 Task: Create a task  Create a new online platform for online personal styling services , assign it to team member softage.3@softage.net in the project BitRise and update the status of the task to  Off Track , set the priority of the task to Medium
Action: Mouse moved to (68, 50)
Screenshot: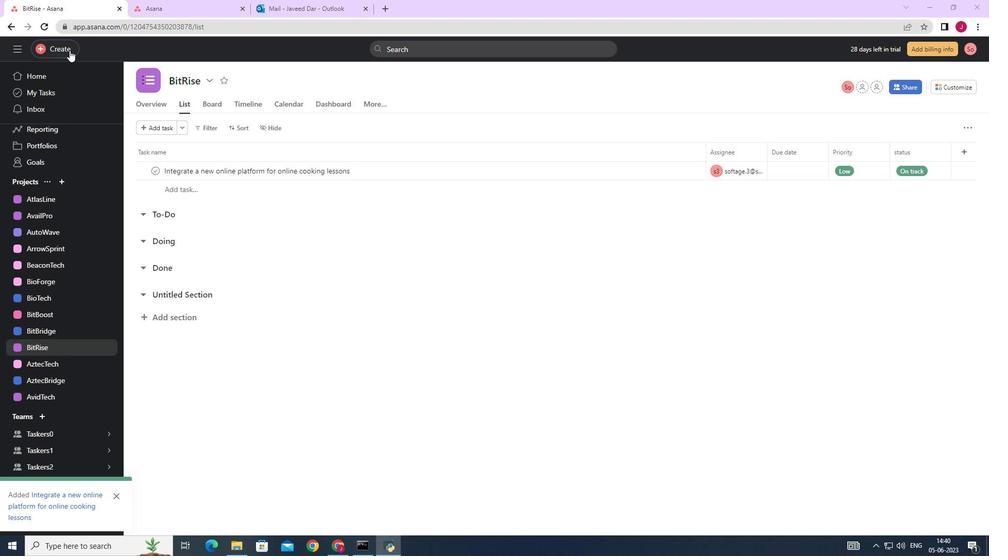 
Action: Mouse pressed left at (68, 50)
Screenshot: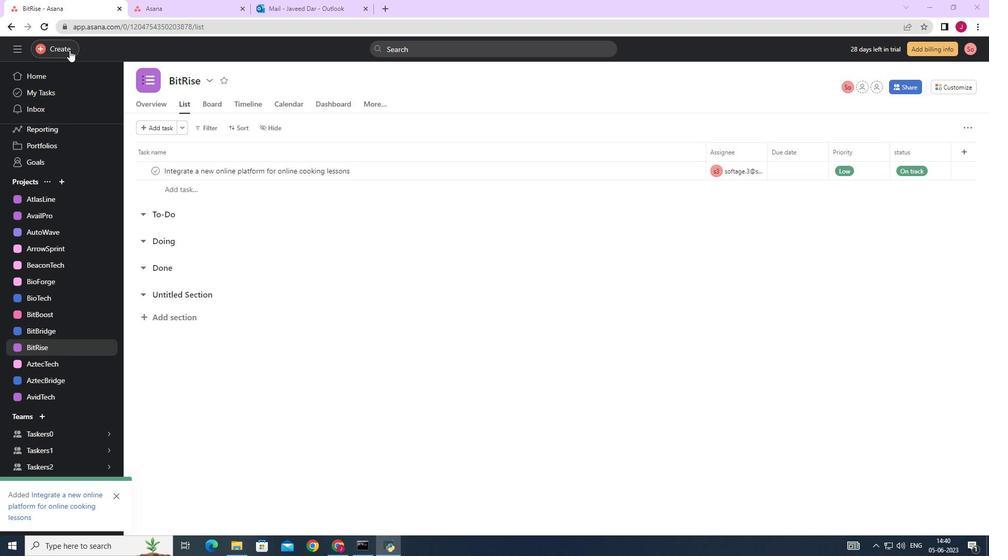 
Action: Mouse moved to (121, 53)
Screenshot: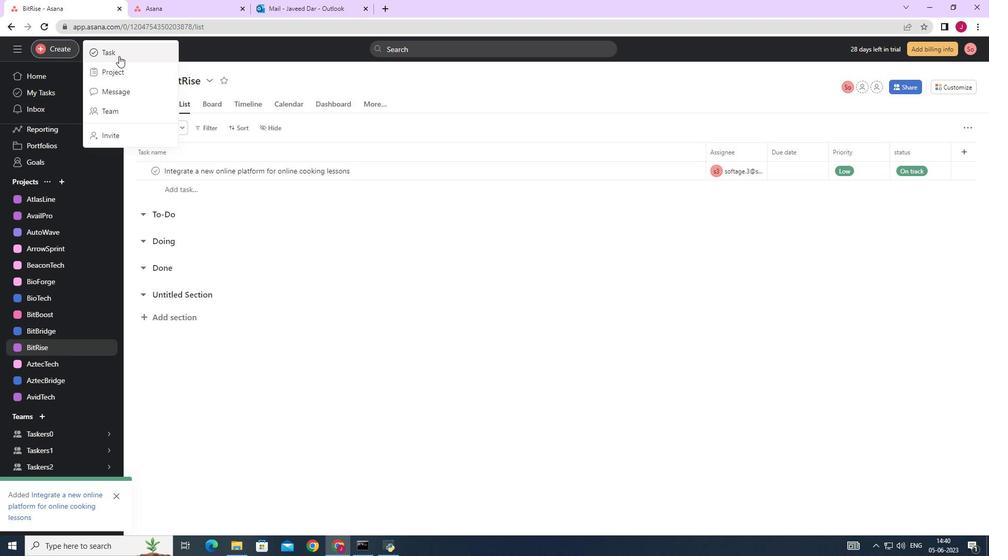 
Action: Mouse pressed left at (121, 53)
Screenshot: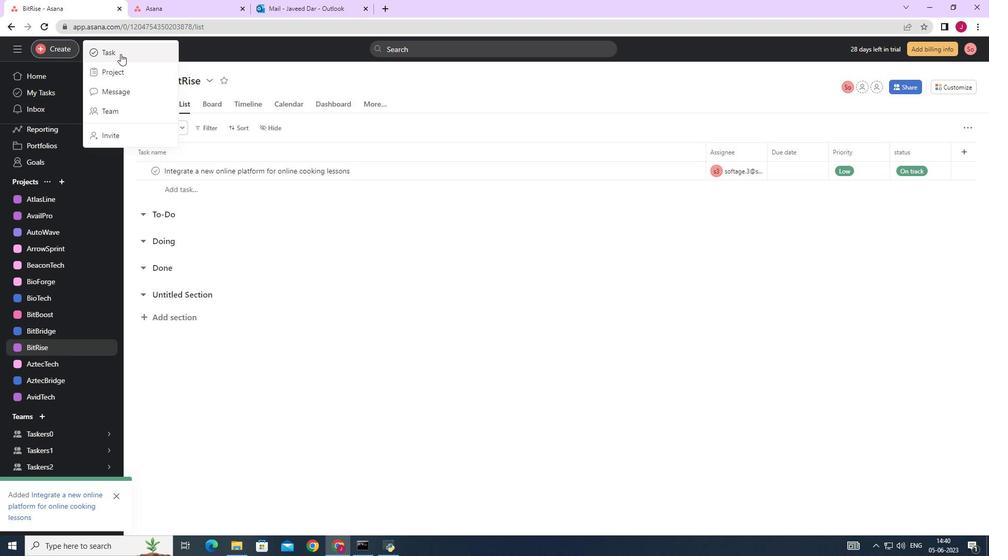 
Action: Mouse moved to (783, 341)
Screenshot: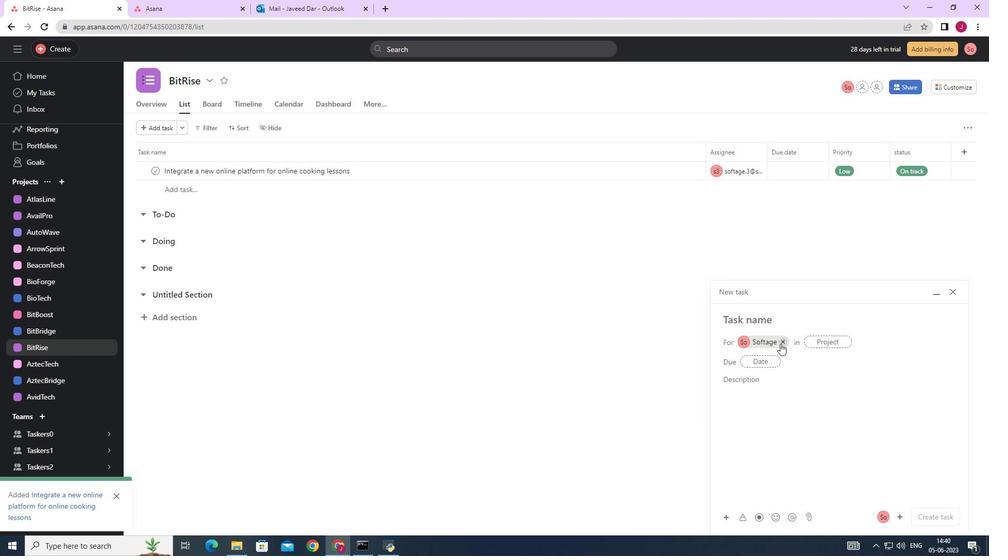 
Action: Mouse pressed left at (783, 341)
Screenshot: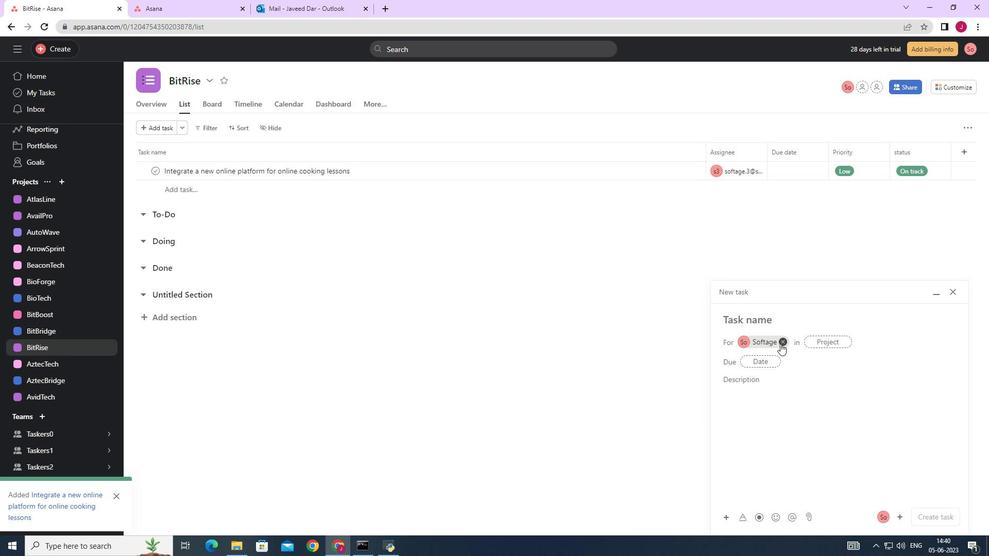 
Action: Mouse moved to (763, 321)
Screenshot: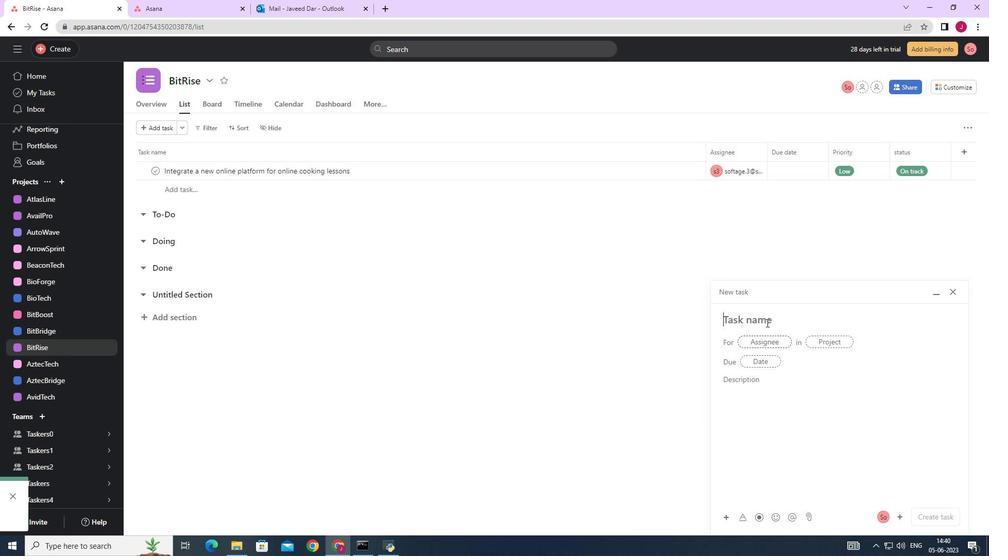 
Action: Mouse pressed left at (763, 321)
Screenshot: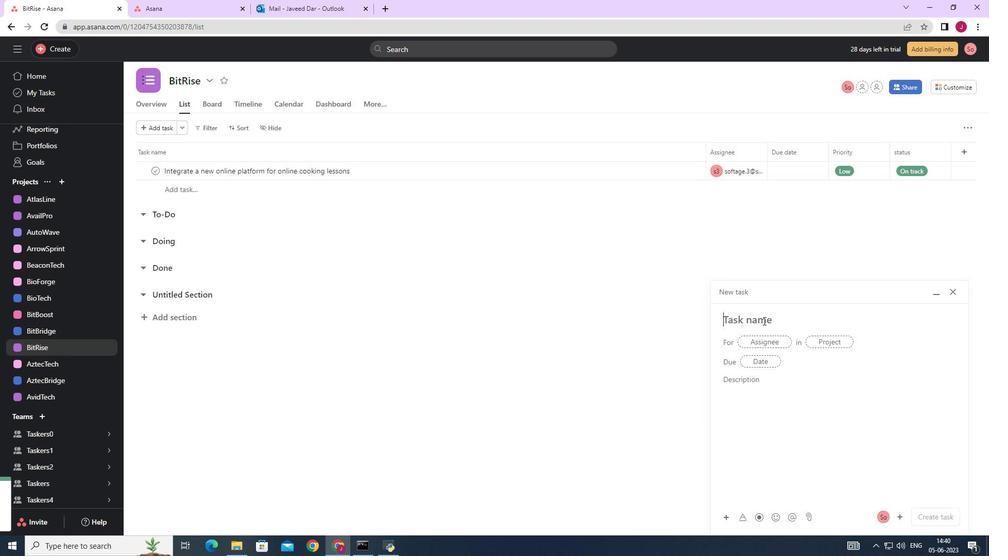 
Action: Mouse moved to (763, 320)
Screenshot: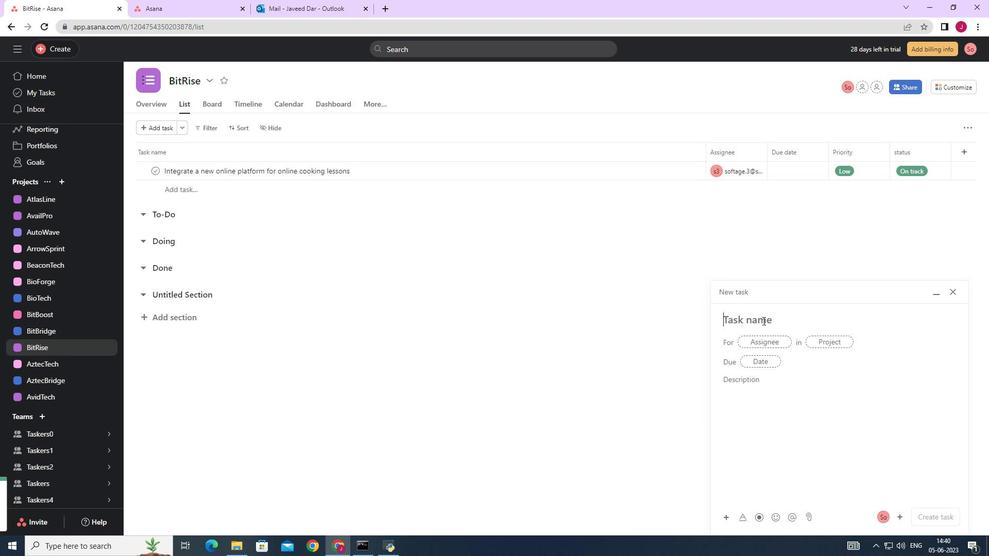 
Action: Key pressed <Key.caps_lock>C<Key.caps_lock>reate<Key.space>a<Key.space>new<Key.space>online<Key.space>platform<Key.space>for<Key.space>online<Key.space>personal<Key.space>styling<Key.space>services
Screenshot: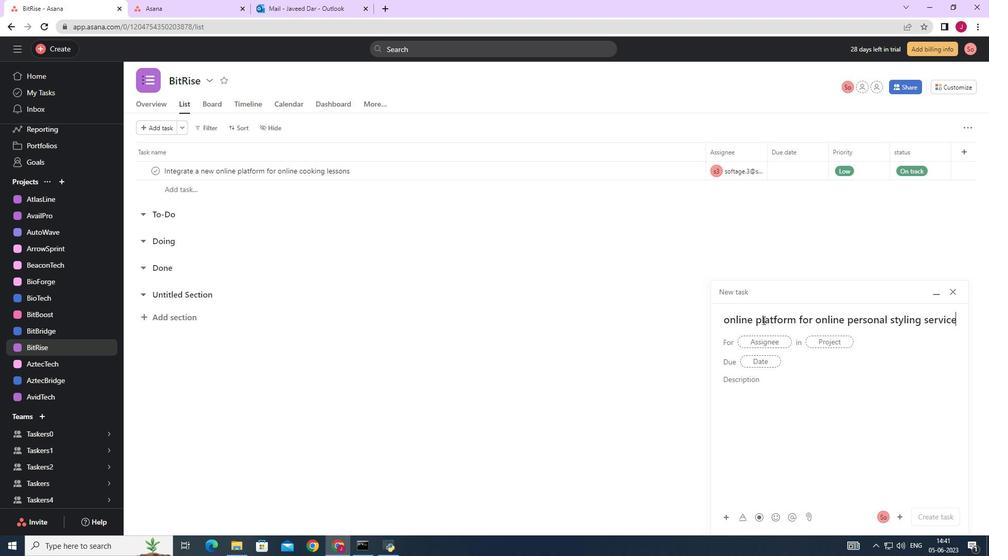
Action: Mouse moved to (766, 345)
Screenshot: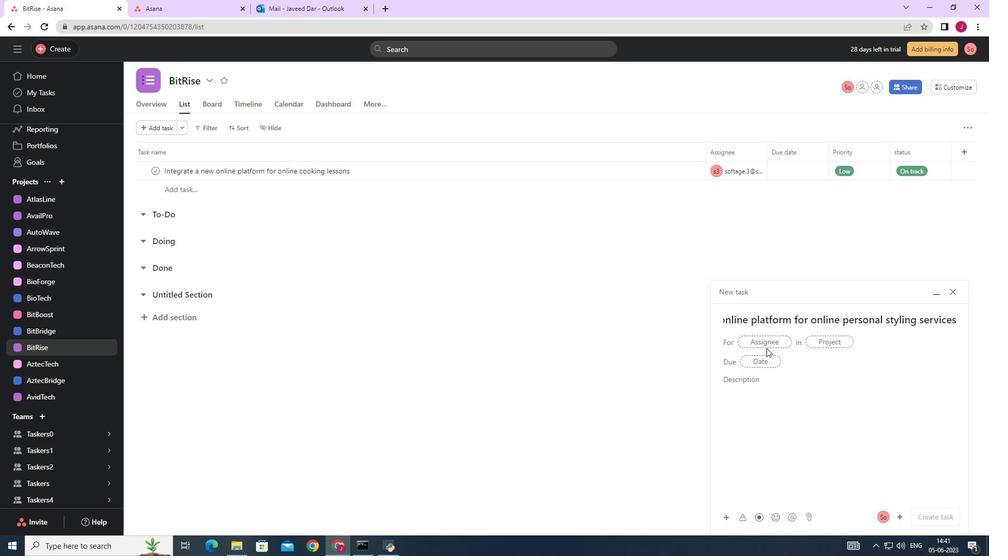 
Action: Mouse pressed left at (766, 345)
Screenshot: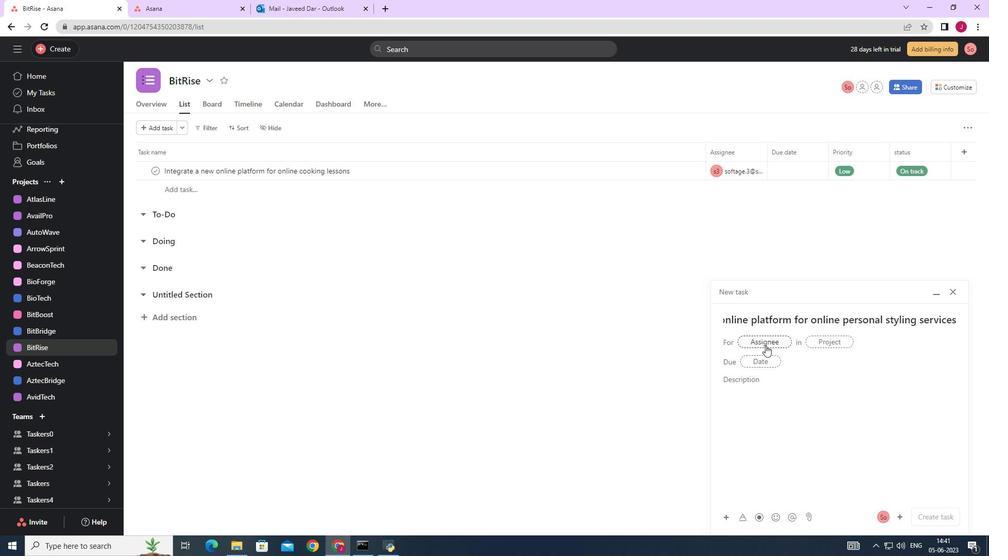 
Action: Key pressed softage.3
Screenshot: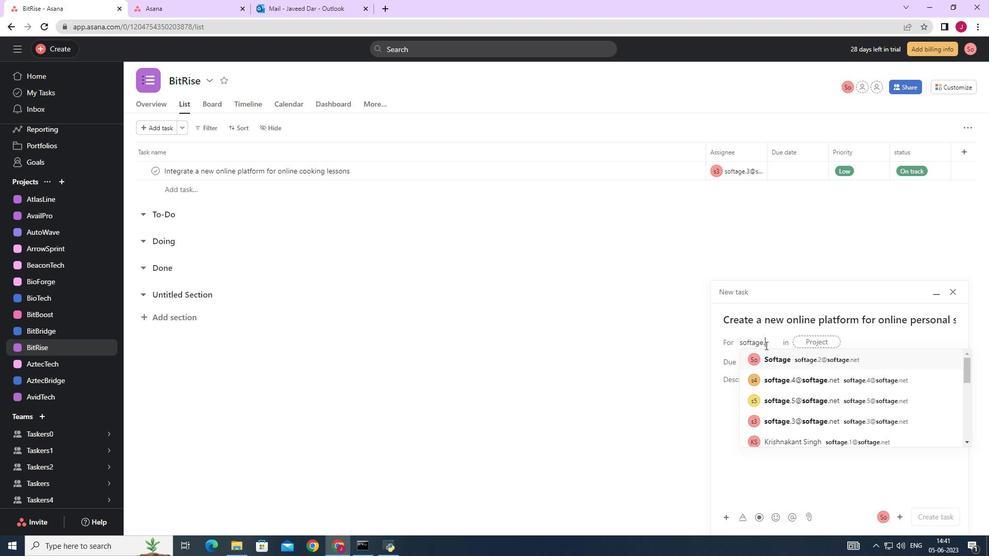 
Action: Mouse moved to (799, 363)
Screenshot: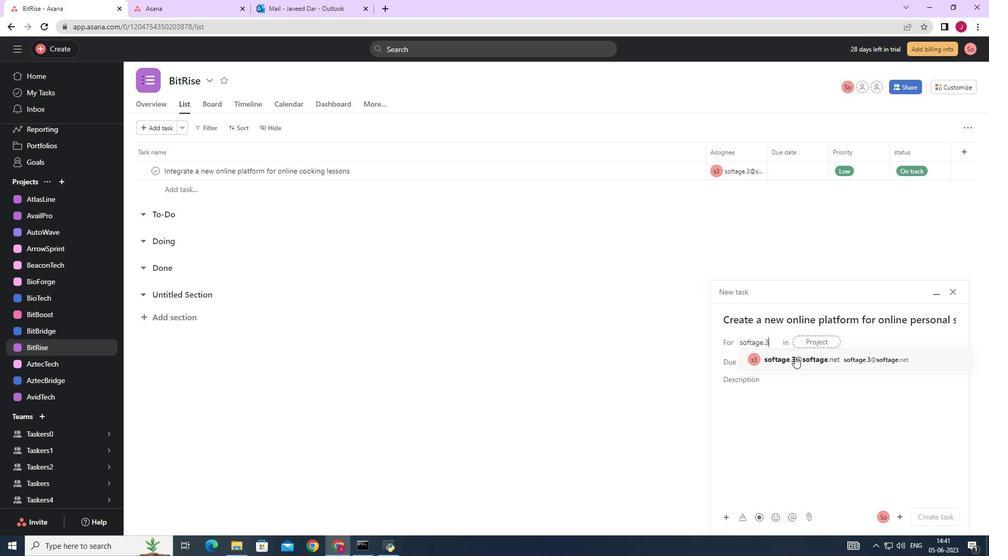 
Action: Mouse pressed left at (799, 363)
Screenshot: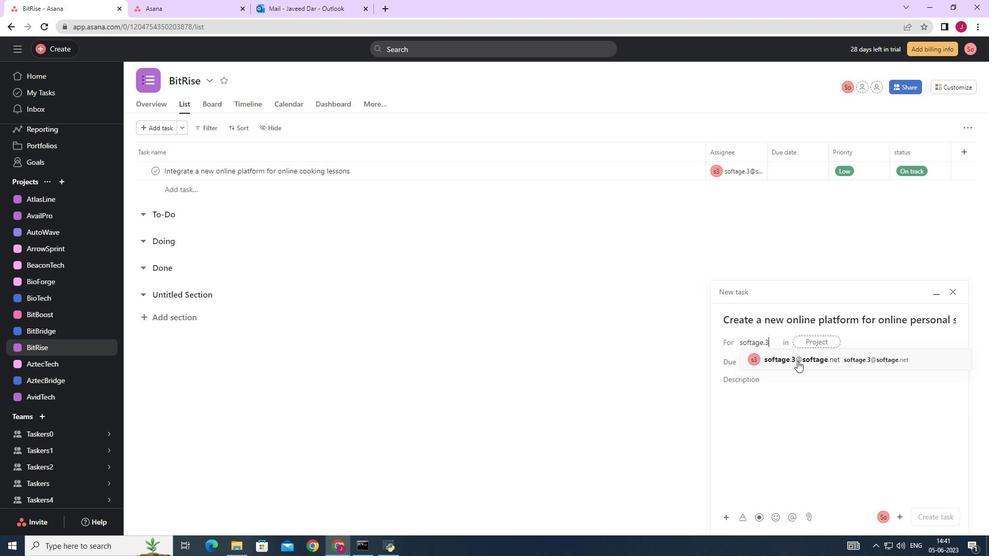 
Action: Mouse moved to (665, 361)
Screenshot: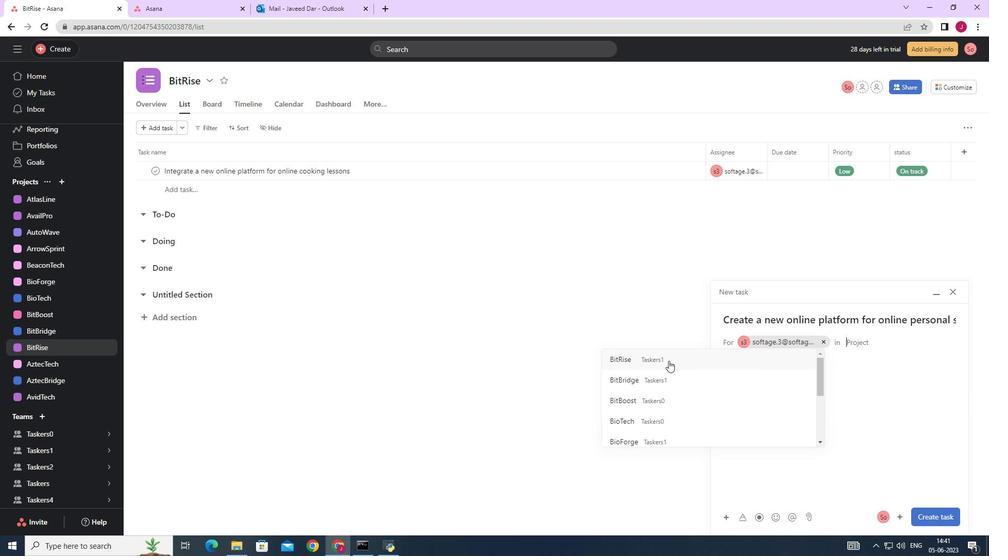 
Action: Mouse pressed left at (665, 361)
Screenshot: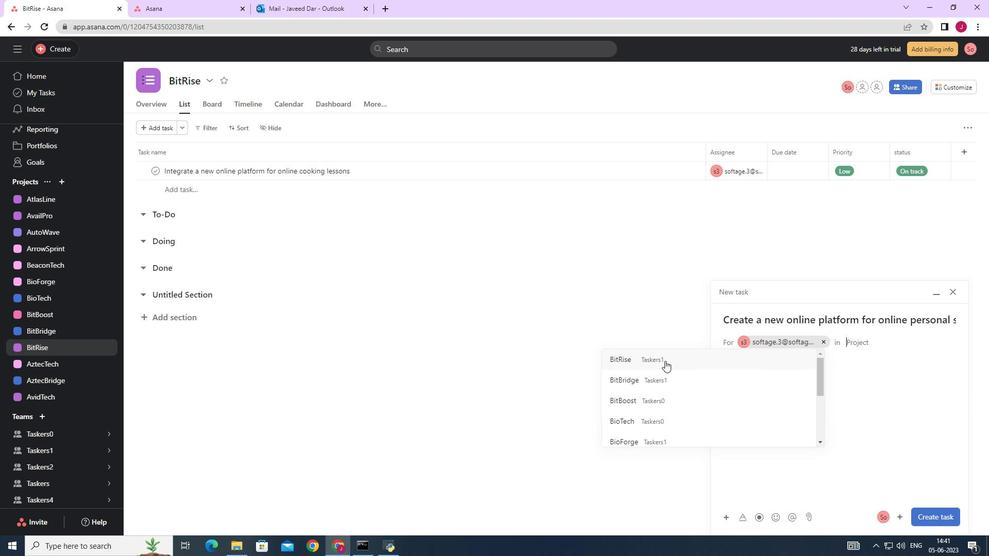 
Action: Mouse moved to (779, 382)
Screenshot: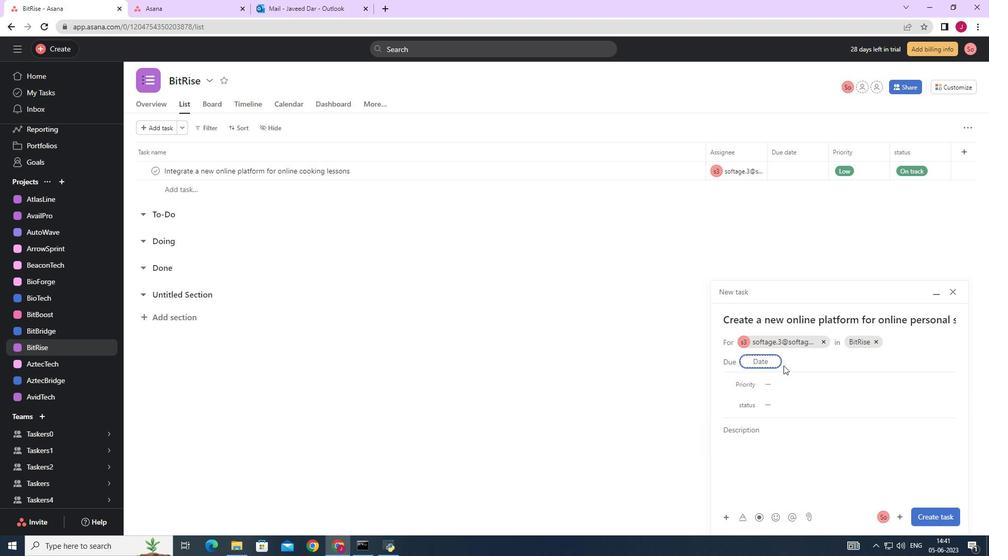 
Action: Mouse pressed left at (779, 382)
Screenshot: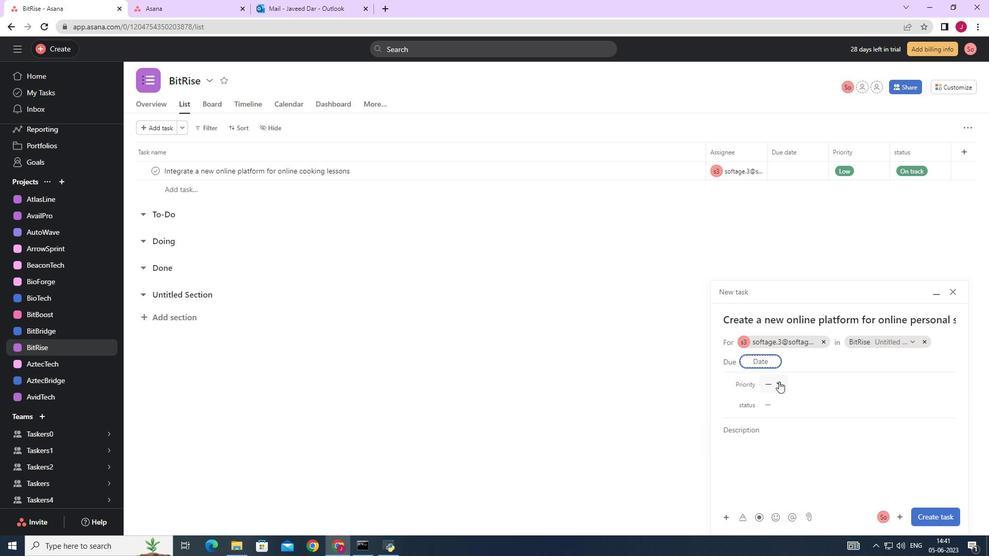 
Action: Mouse moved to (791, 438)
Screenshot: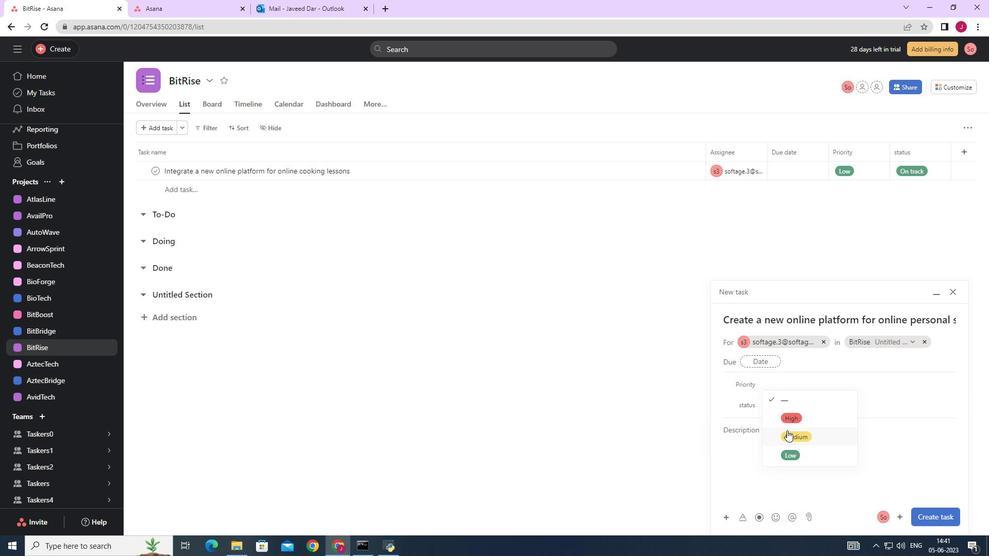 
Action: Mouse pressed left at (791, 438)
Screenshot: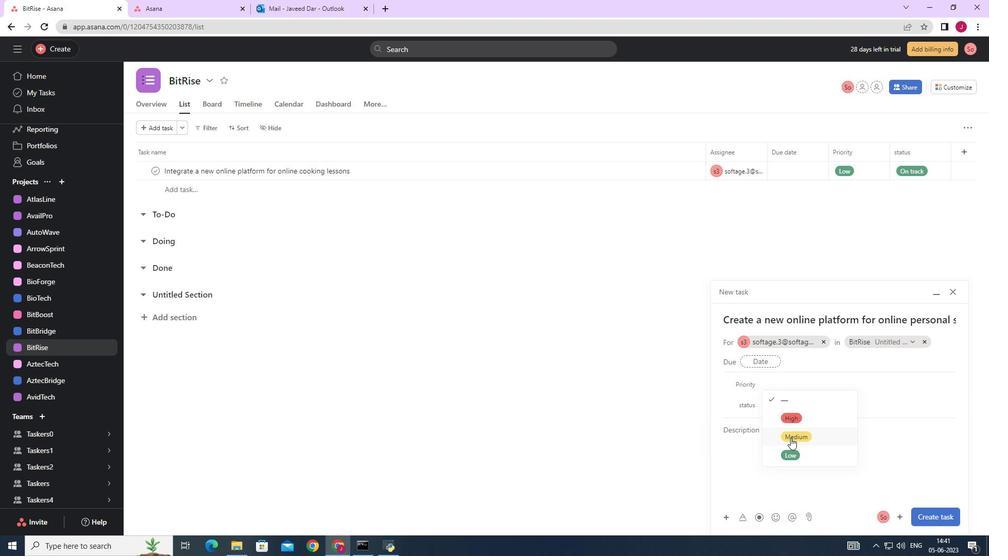 
Action: Mouse moved to (776, 403)
Screenshot: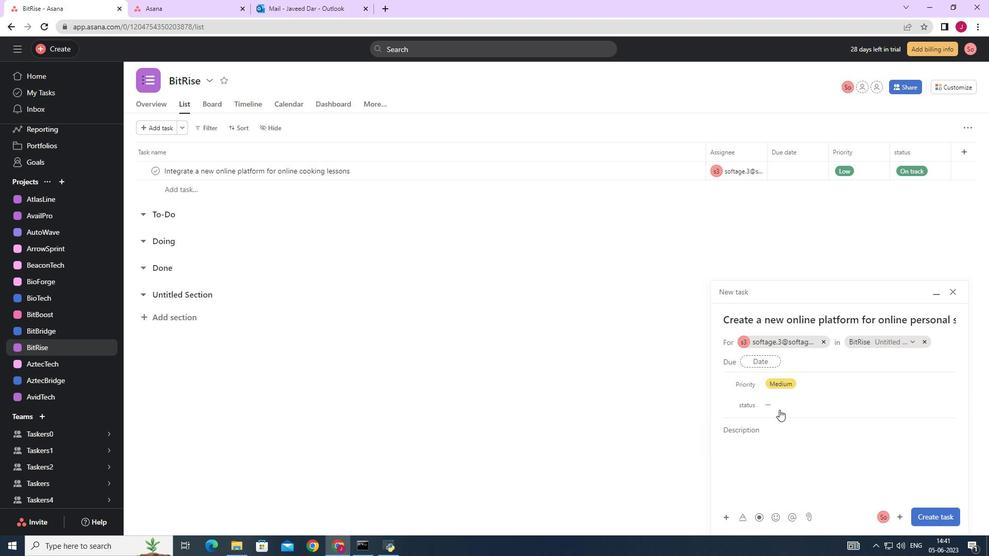
Action: Mouse pressed left at (776, 403)
Screenshot: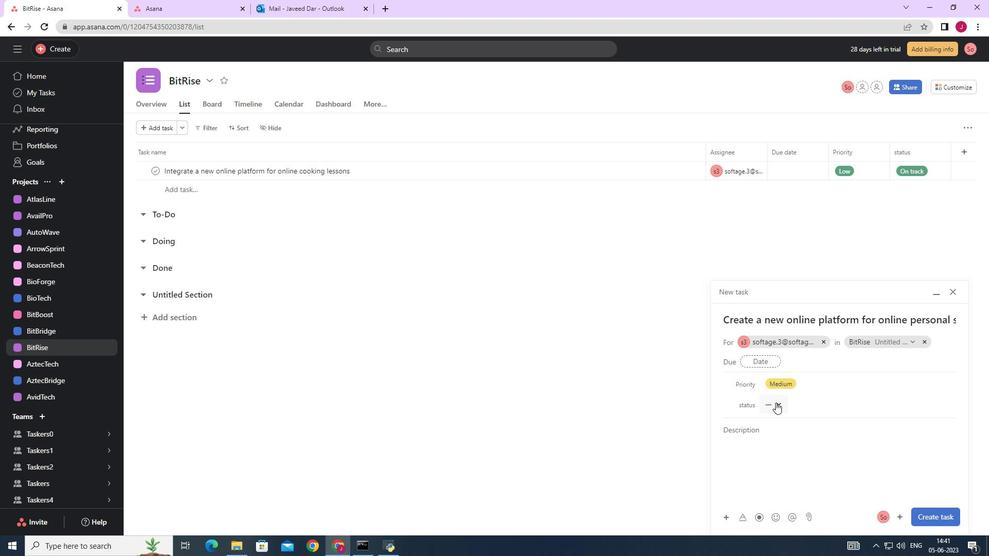 
Action: Mouse moved to (794, 455)
Screenshot: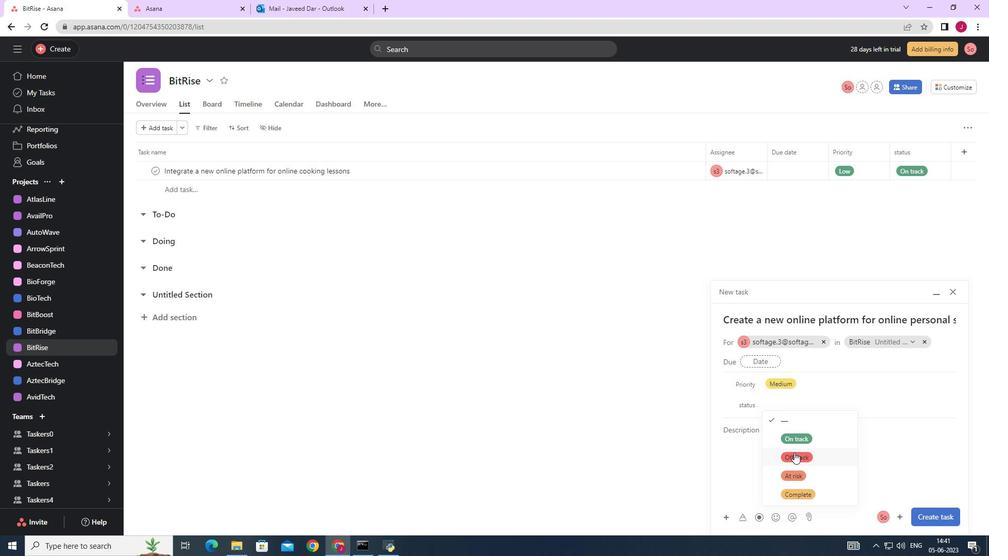 
Action: Mouse pressed left at (794, 455)
Screenshot: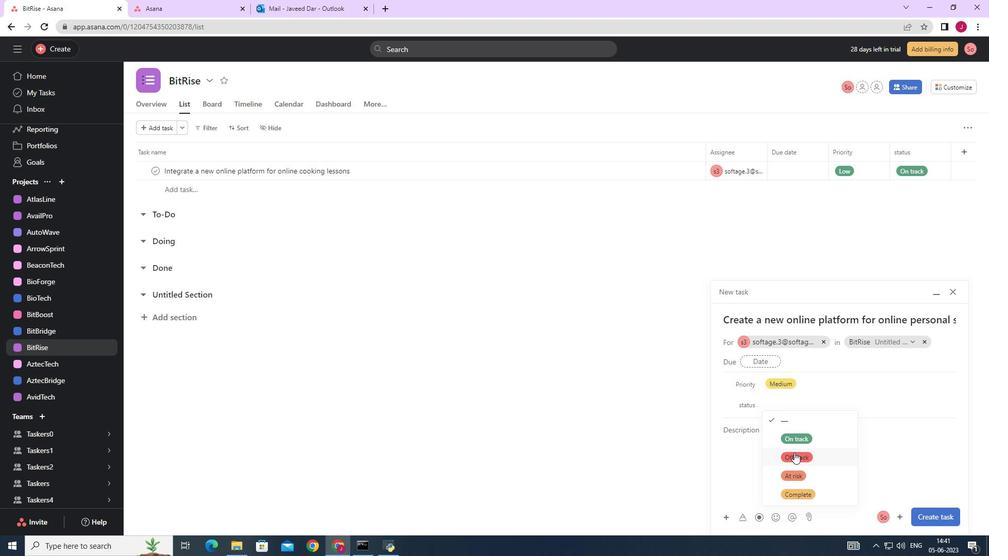 
Action: Mouse moved to (934, 515)
Screenshot: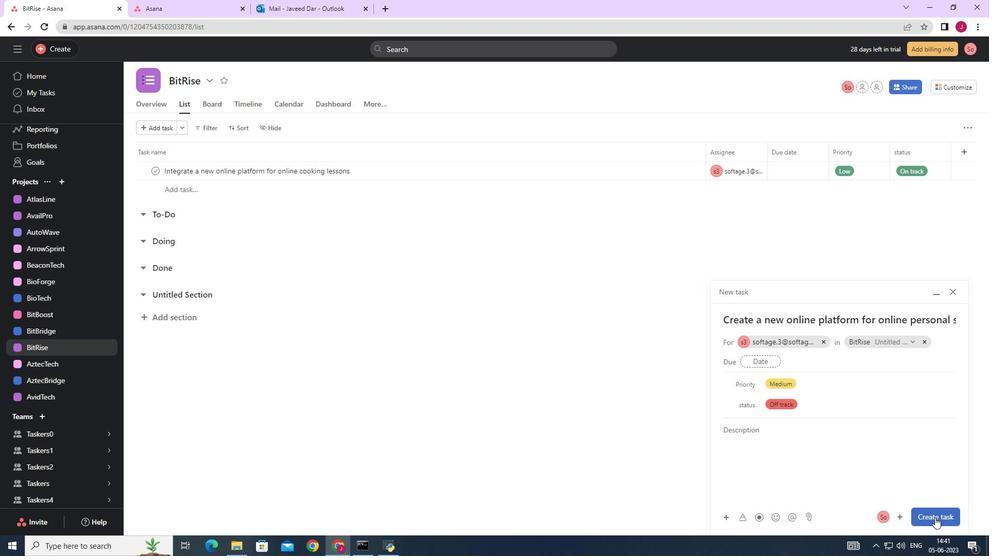 
Action: Mouse pressed left at (934, 515)
Screenshot: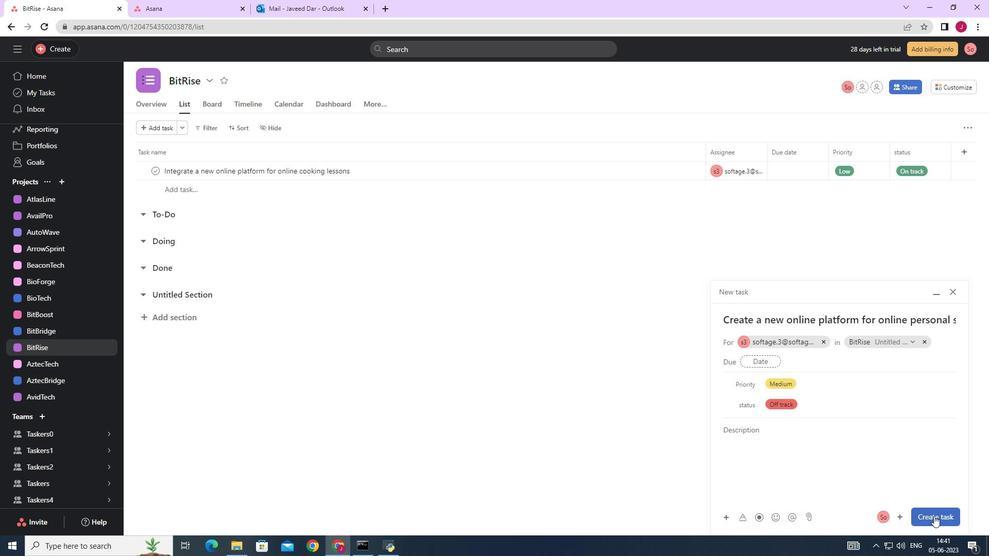 
Action: Mouse moved to (884, 458)
Screenshot: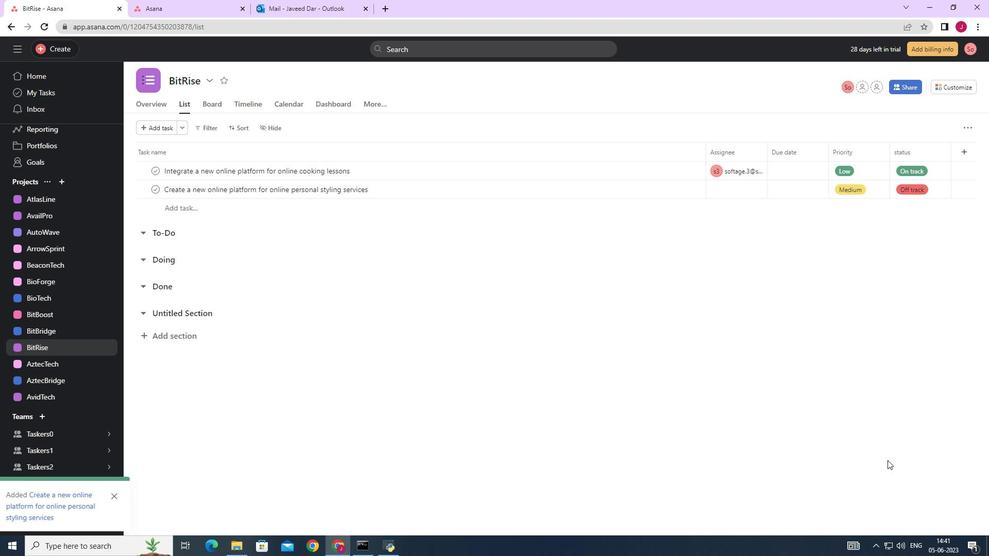 
